 Task: Change scribble line weight to 12PX.
Action: Mouse moved to (356, 265)
Screenshot: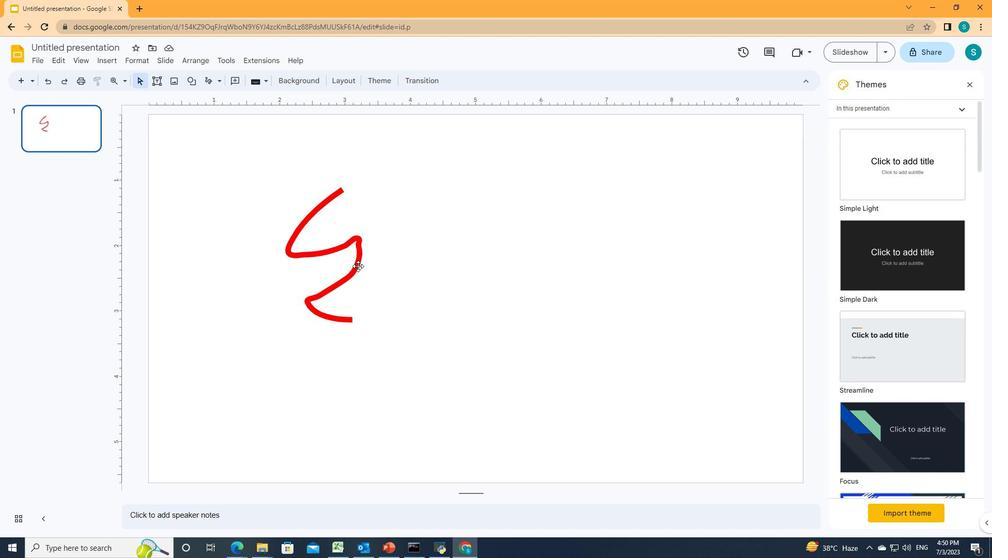 
Action: Mouse pressed left at (356, 265)
Screenshot: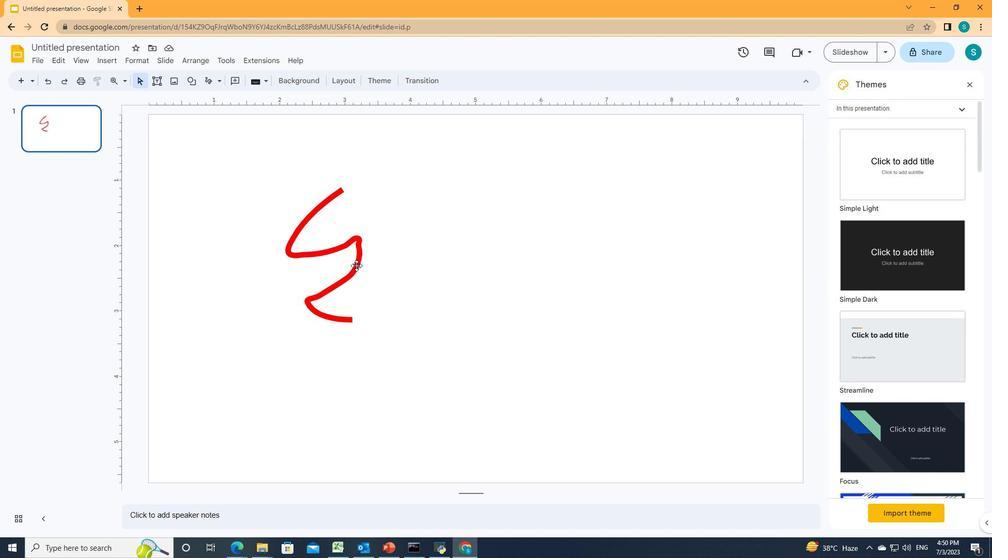 
Action: Mouse moved to (246, 82)
Screenshot: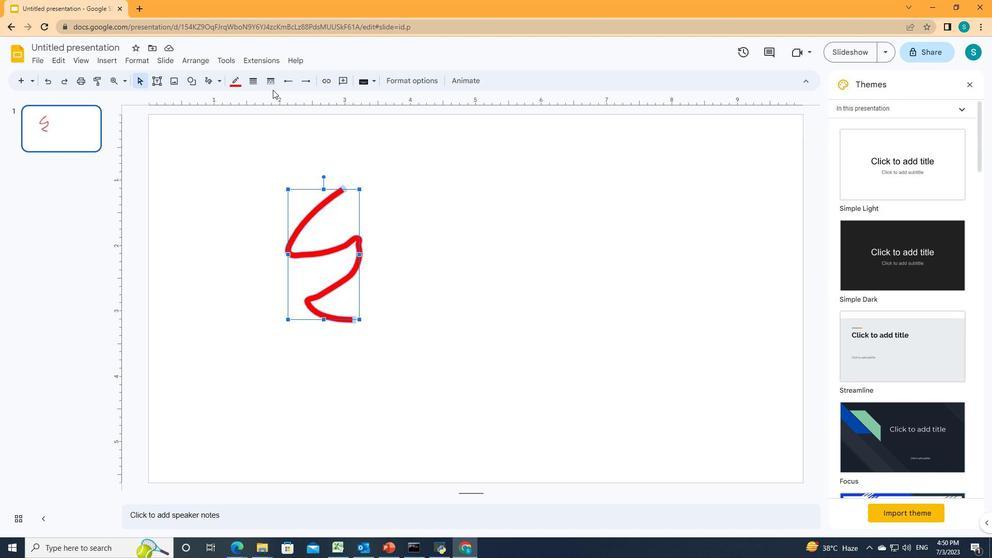 
Action: Mouse pressed left at (246, 82)
Screenshot: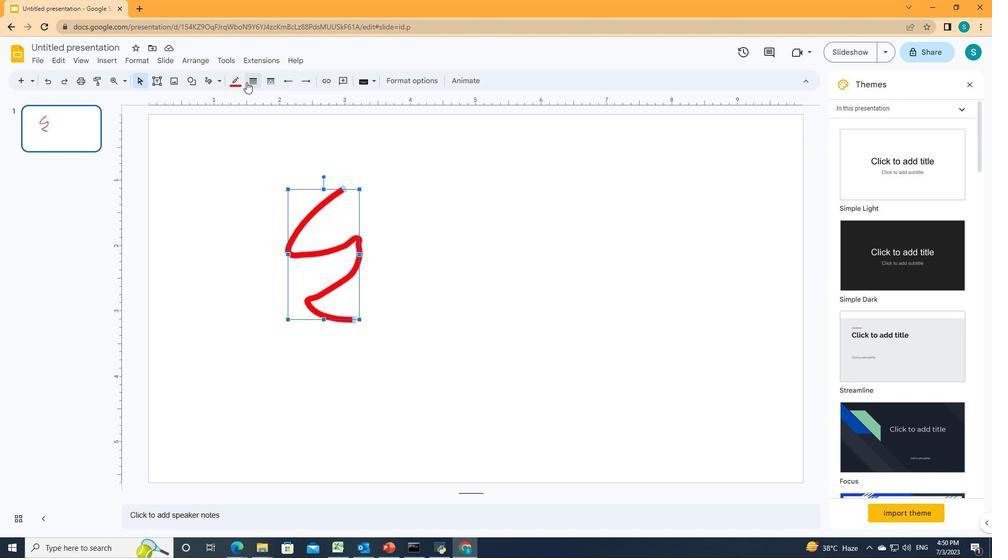 
Action: Mouse moved to (264, 185)
Screenshot: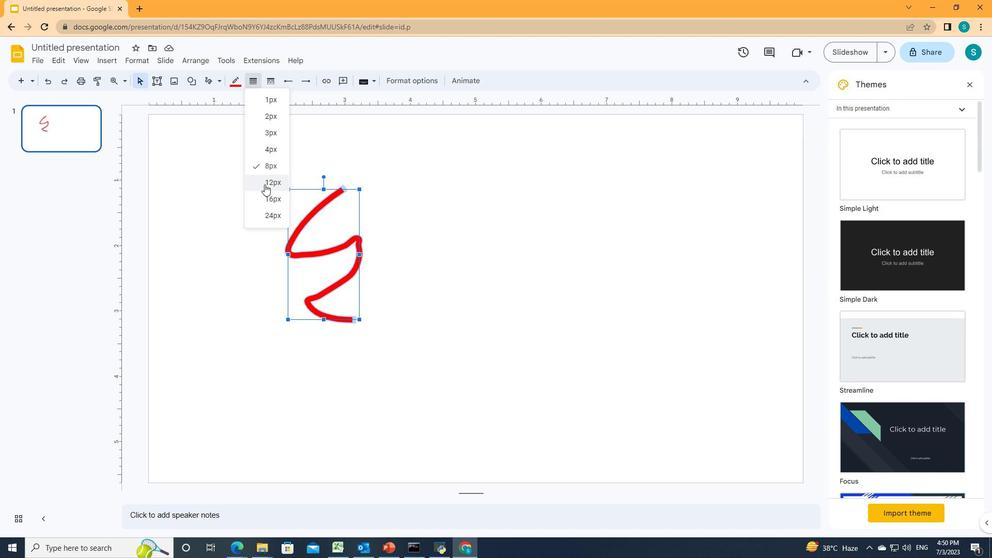 
Action: Mouse pressed left at (264, 185)
Screenshot: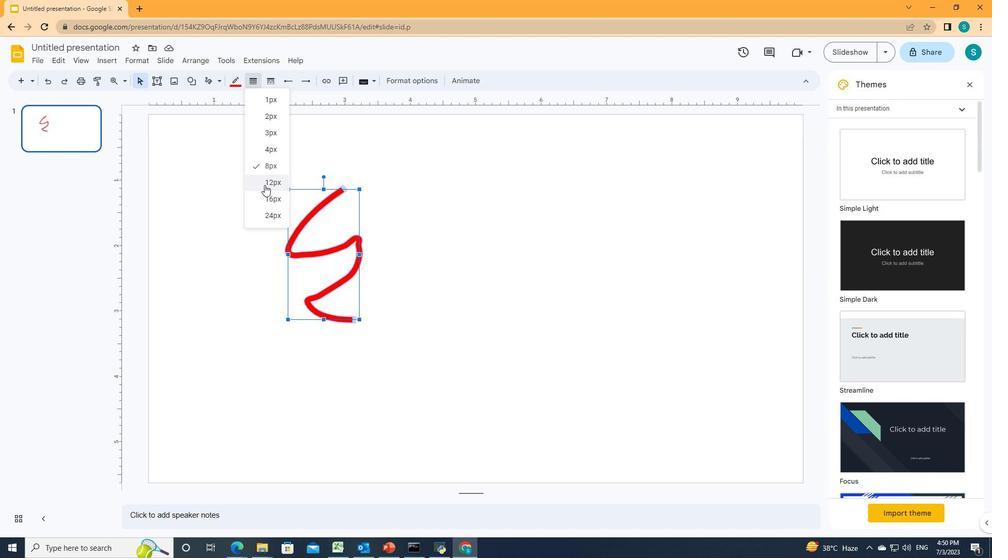 
